 Task: Create in the project Trailblazer and in the Backlog issue 'Implement a new cloud-based logistics optimization system for a company with advanced routing and scheduling capabilities' a child issue 'Data breach investigation and reporting', and assign it to team member softage.2@softage.net.
Action: Mouse moved to (686, 427)
Screenshot: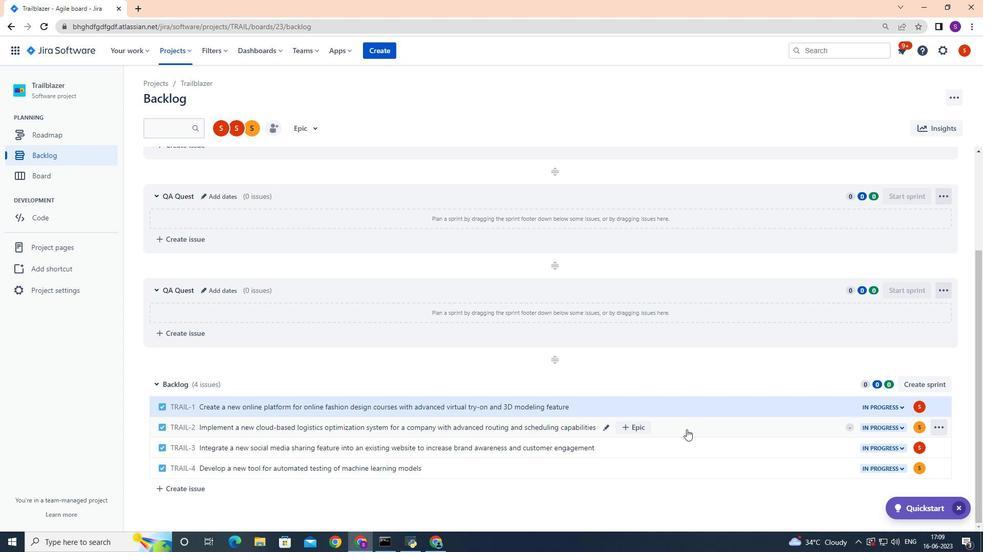 
Action: Mouse pressed left at (686, 427)
Screenshot: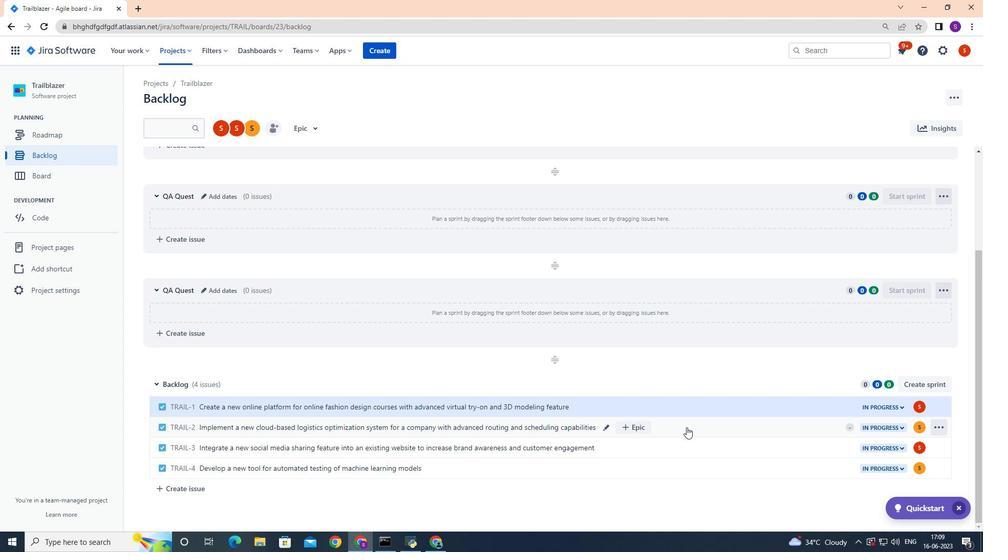 
Action: Mouse moved to (801, 245)
Screenshot: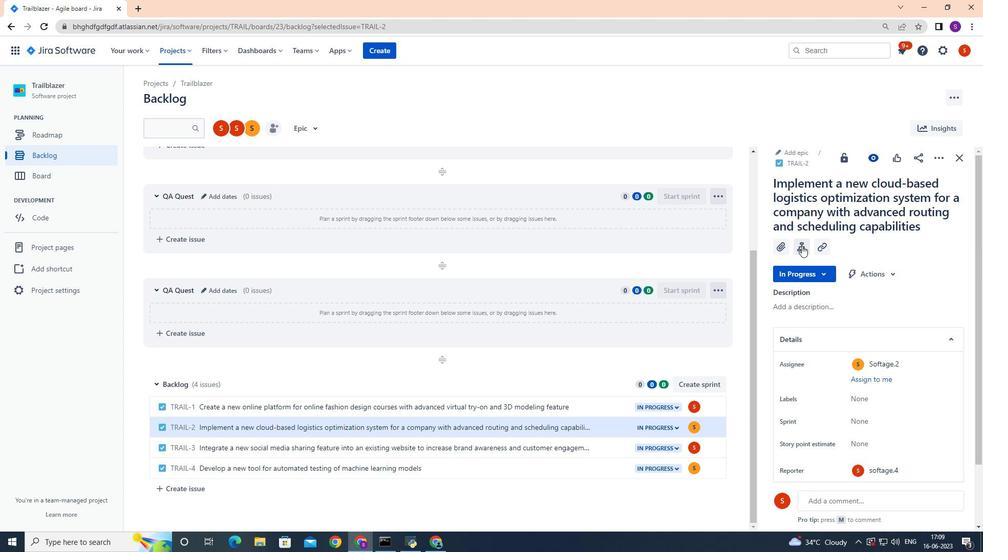 
Action: Mouse pressed left at (801, 245)
Screenshot: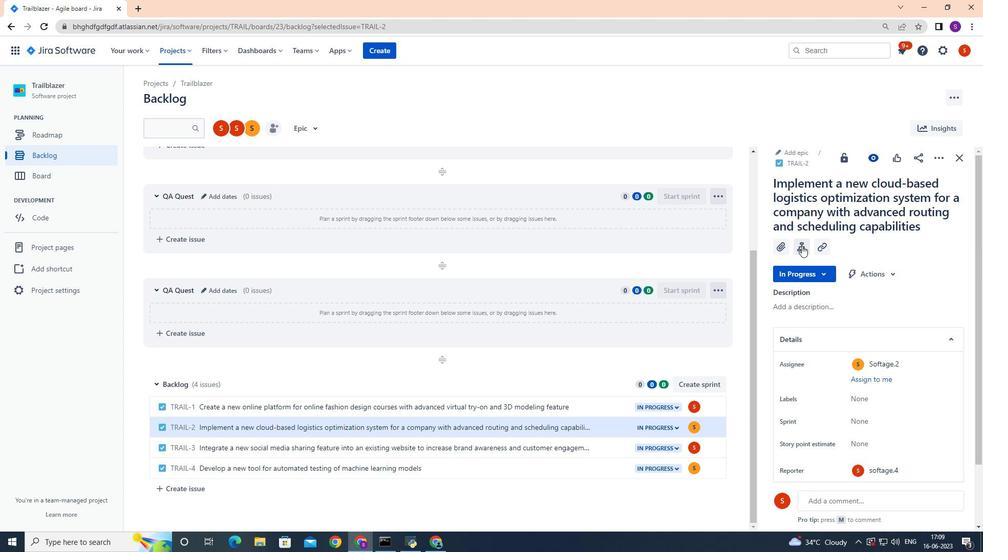 
Action: Mouse moved to (801, 343)
Screenshot: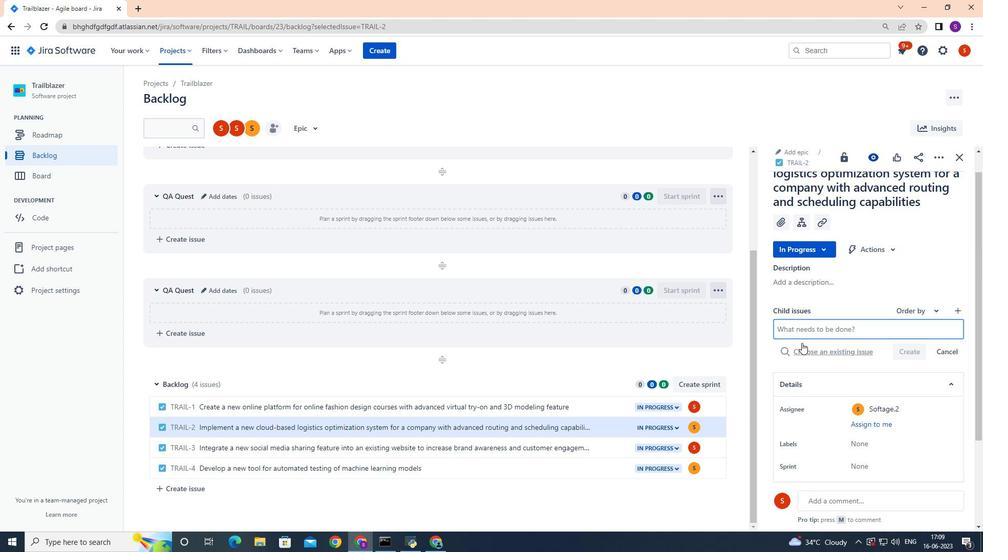
Action: Key pressed <Key.shift>Data<Key.space>breach<Key.space>investigation<Key.space>and<Key.space>reporting<Key.space>a<Key.backspace><Key.backspace><Key.space>
Screenshot: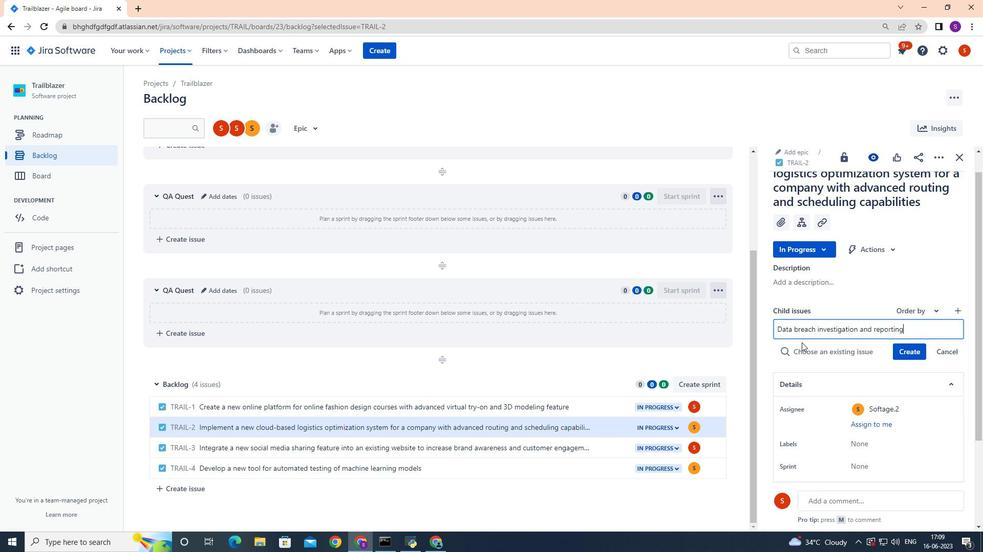 
Action: Mouse moved to (913, 332)
Screenshot: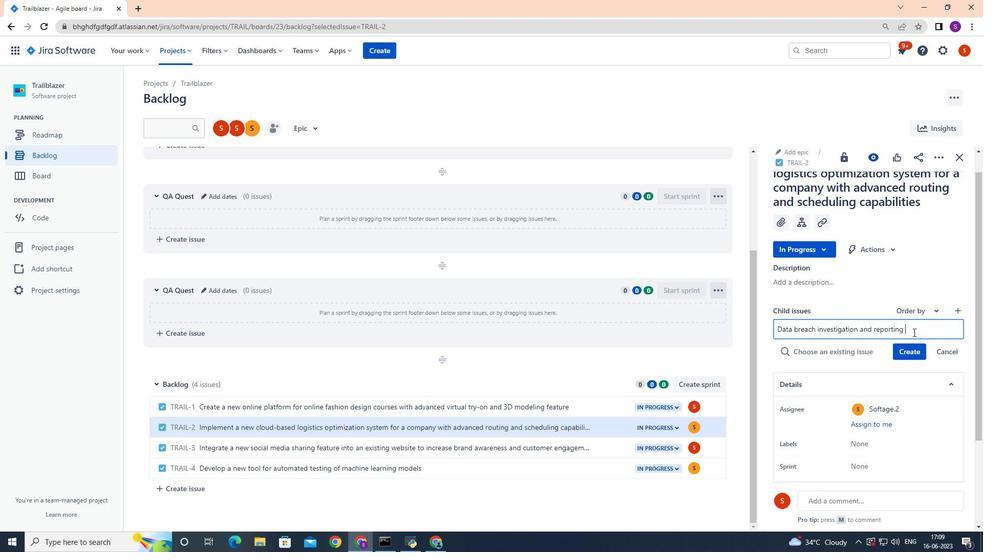 
Action: Key pressed <Key.enter>
Screenshot: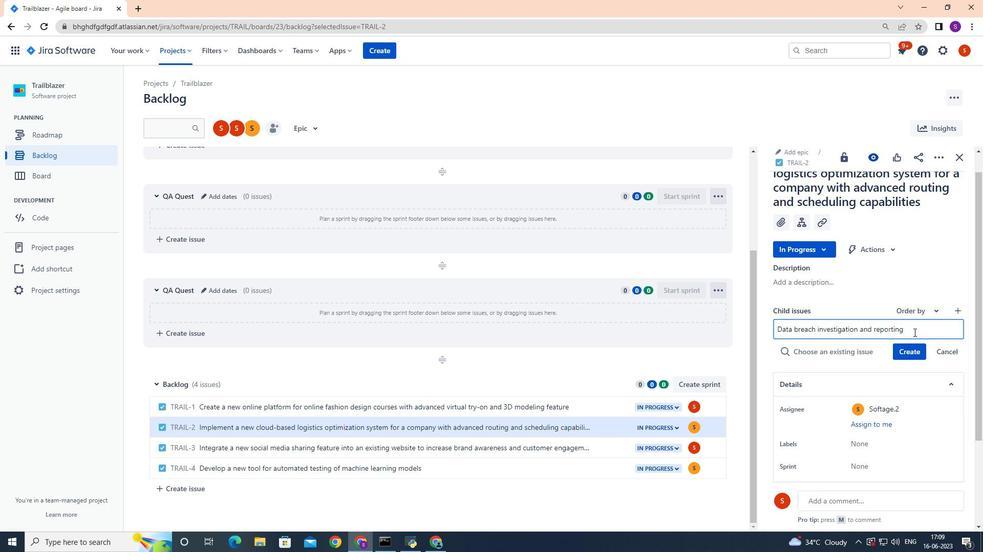 
Action: Mouse moved to (919, 333)
Screenshot: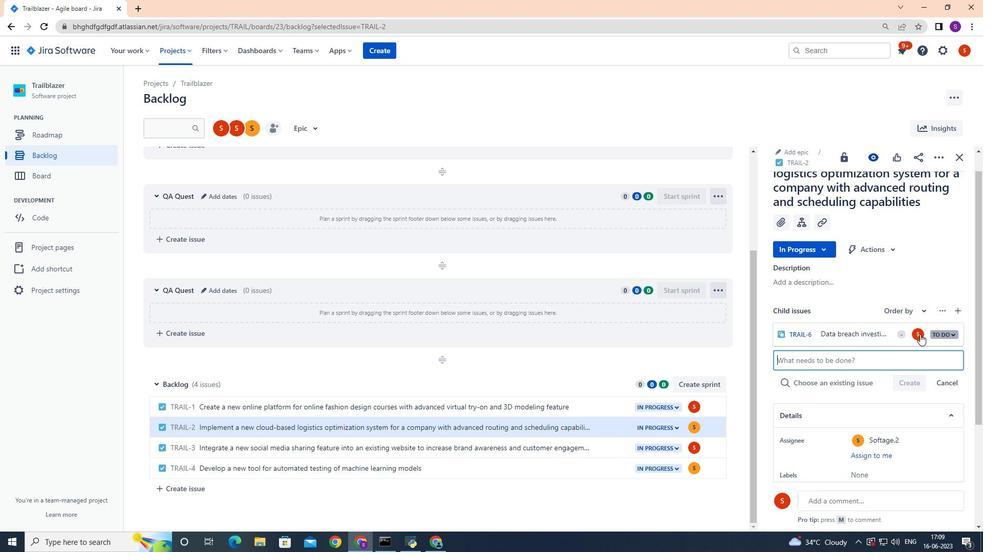 
Action: Mouse pressed left at (919, 333)
Screenshot: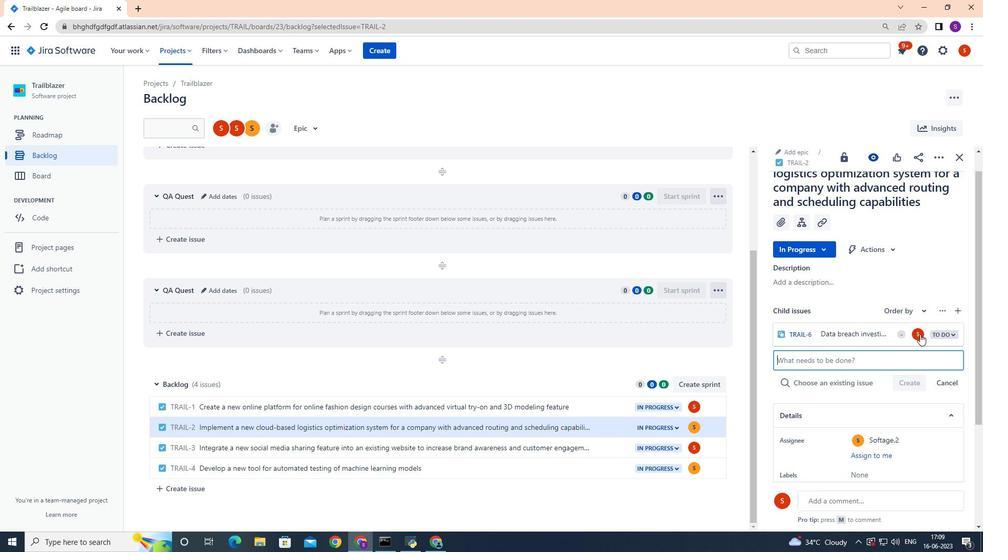 
Action: Key pressed softage.2
Screenshot: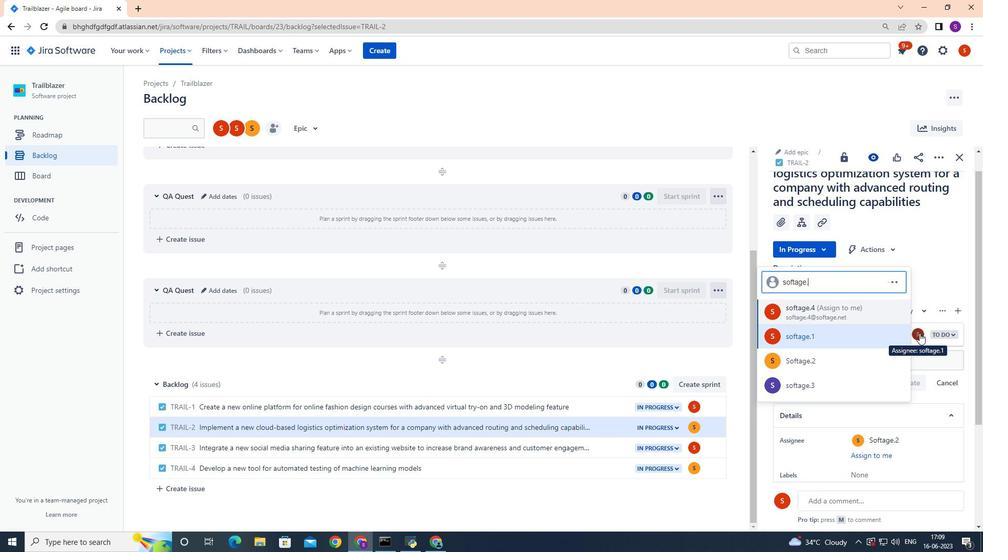 
Action: Mouse moved to (844, 332)
Screenshot: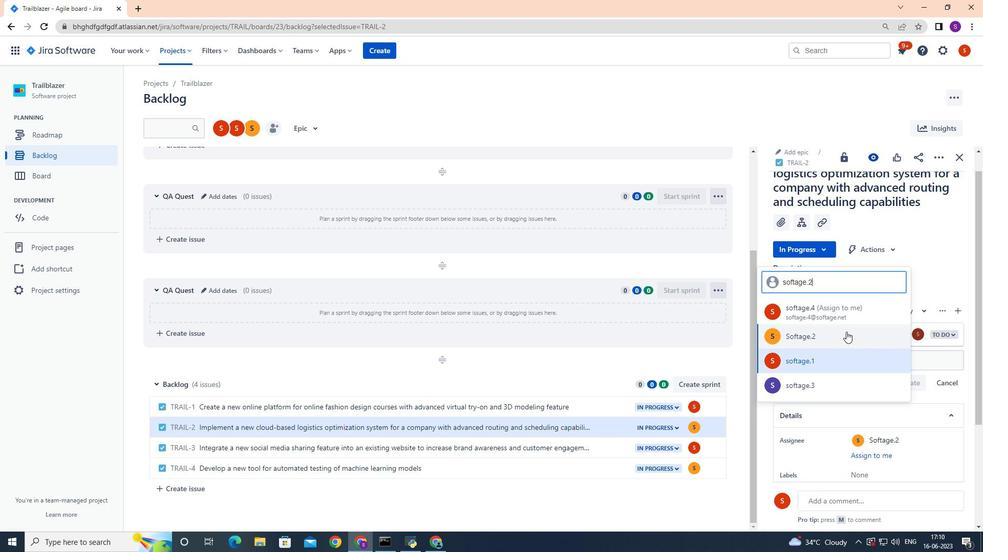 
Action: Mouse pressed left at (844, 332)
Screenshot: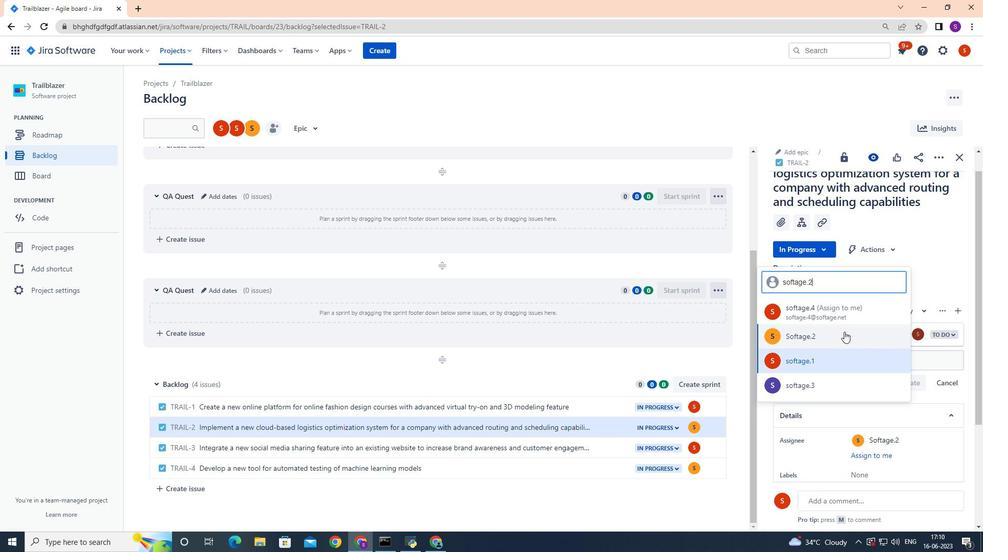 
Action: Mouse moved to (843, 332)
Screenshot: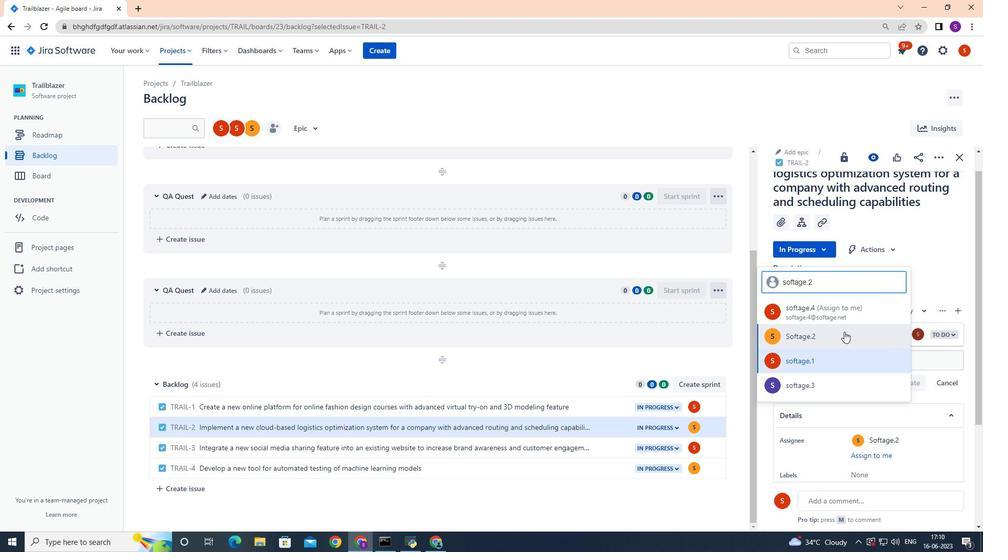 
